 Task: Search for the email with the subject Request for a discount logged in from softage.1@softage.net with the filter, email from softage.3@softage.net and a new filter,  Mark as read
Action: Mouse moved to (853, 89)
Screenshot: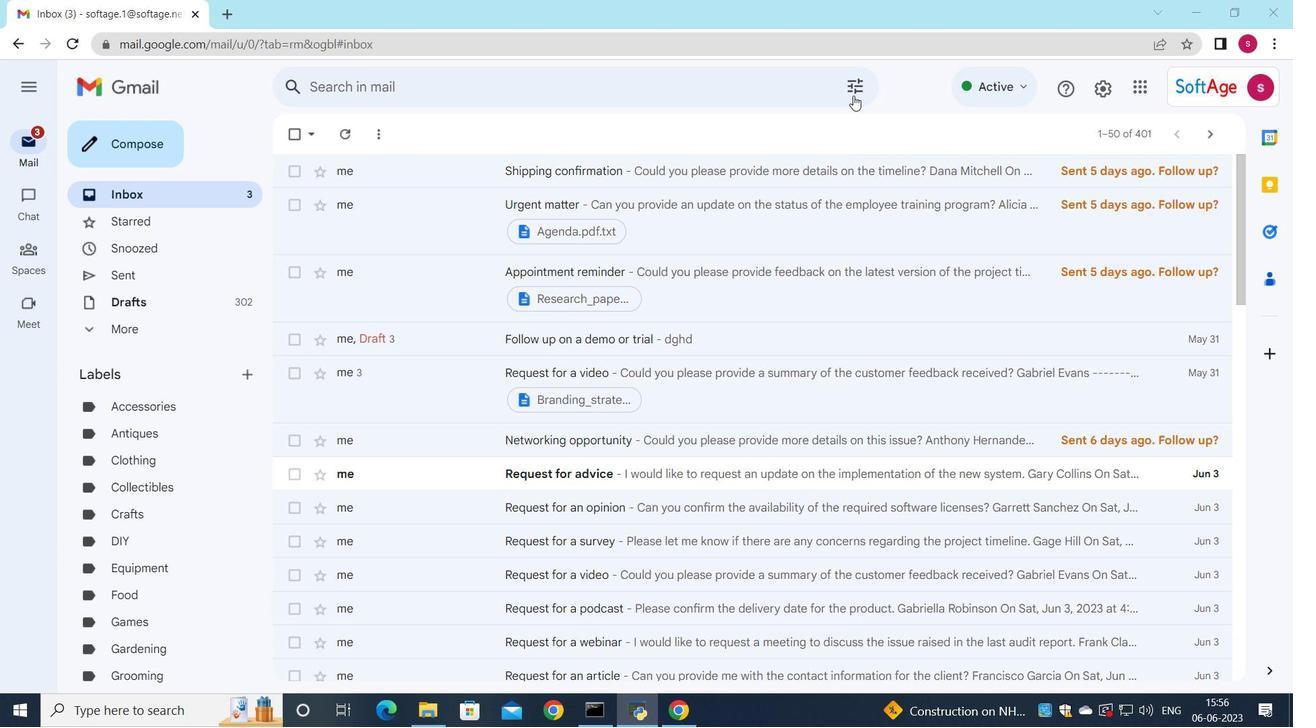 
Action: Mouse pressed left at (853, 89)
Screenshot: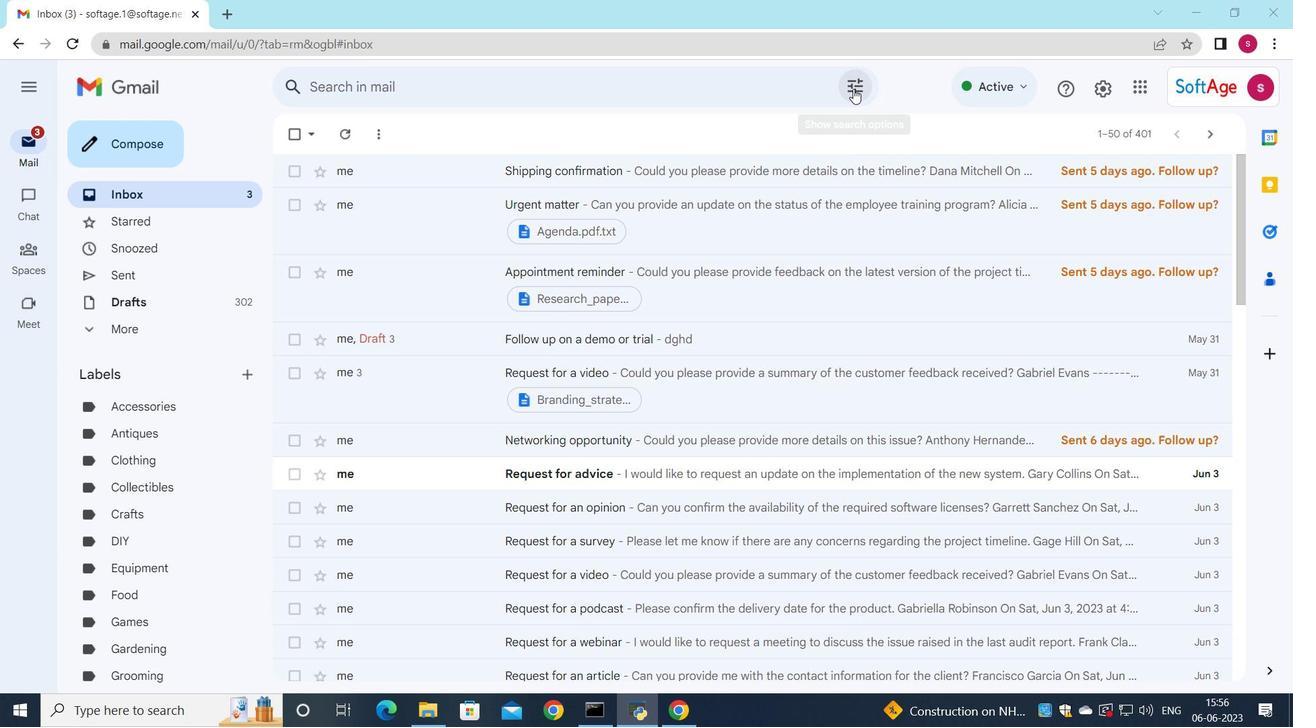 
Action: Mouse moved to (647, 169)
Screenshot: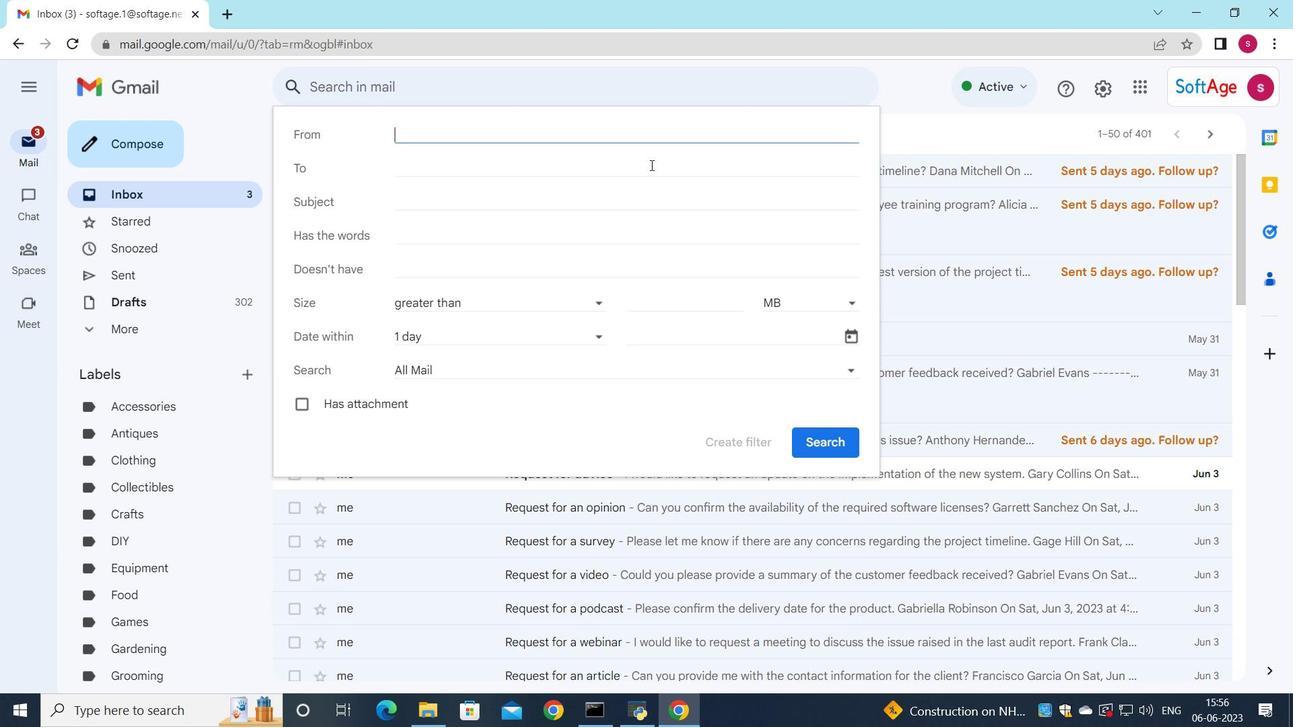 
Action: Key pressed s
Screenshot: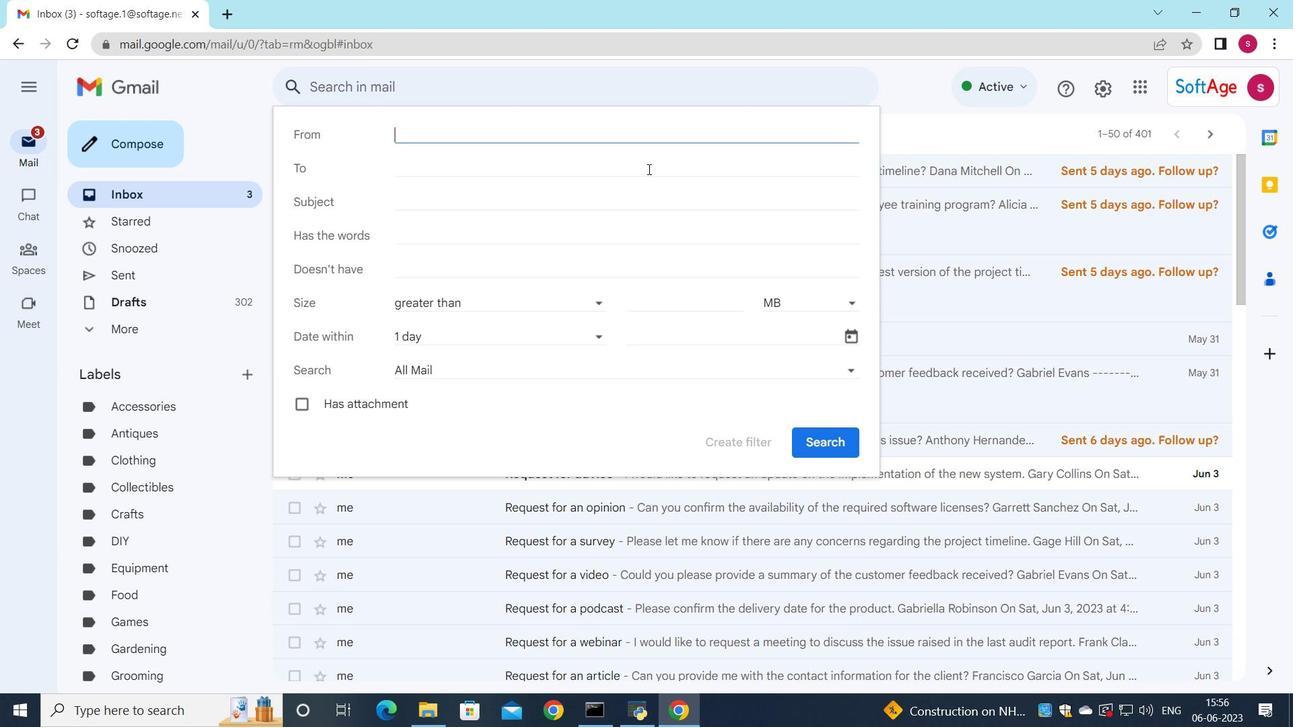 
Action: Mouse moved to (584, 173)
Screenshot: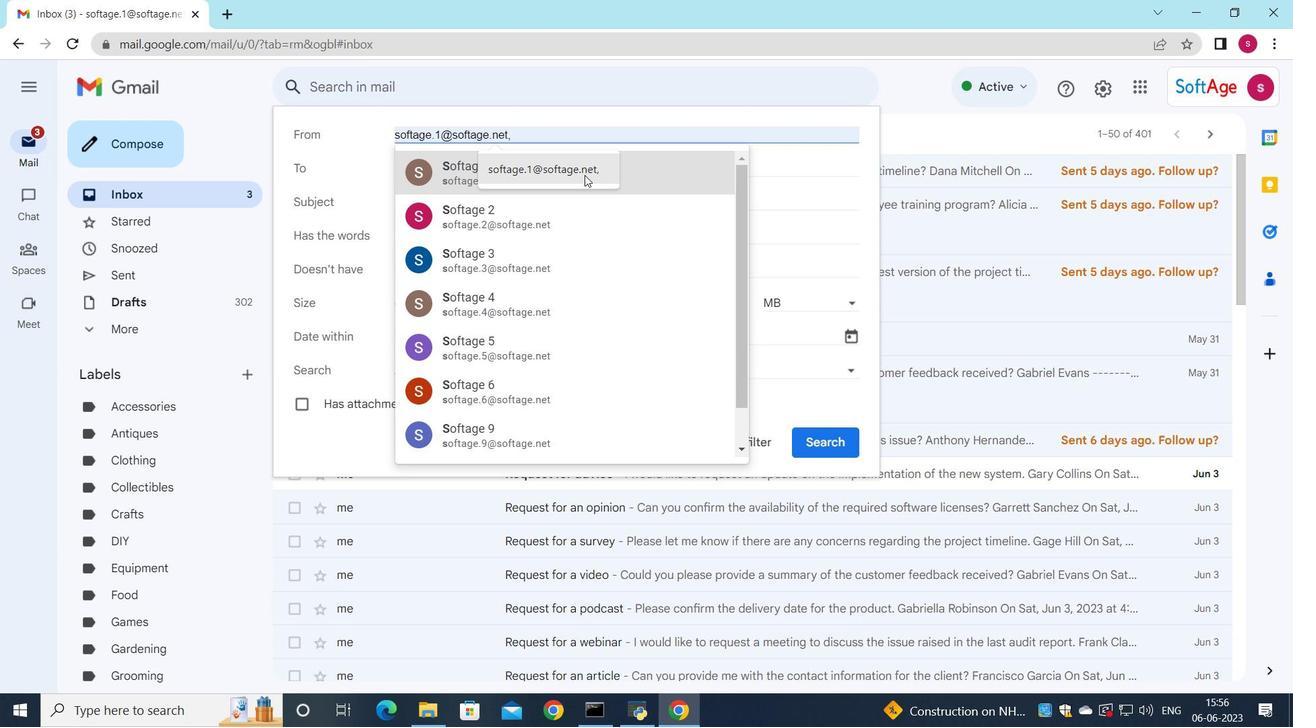 
Action: Mouse pressed left at (584, 173)
Screenshot: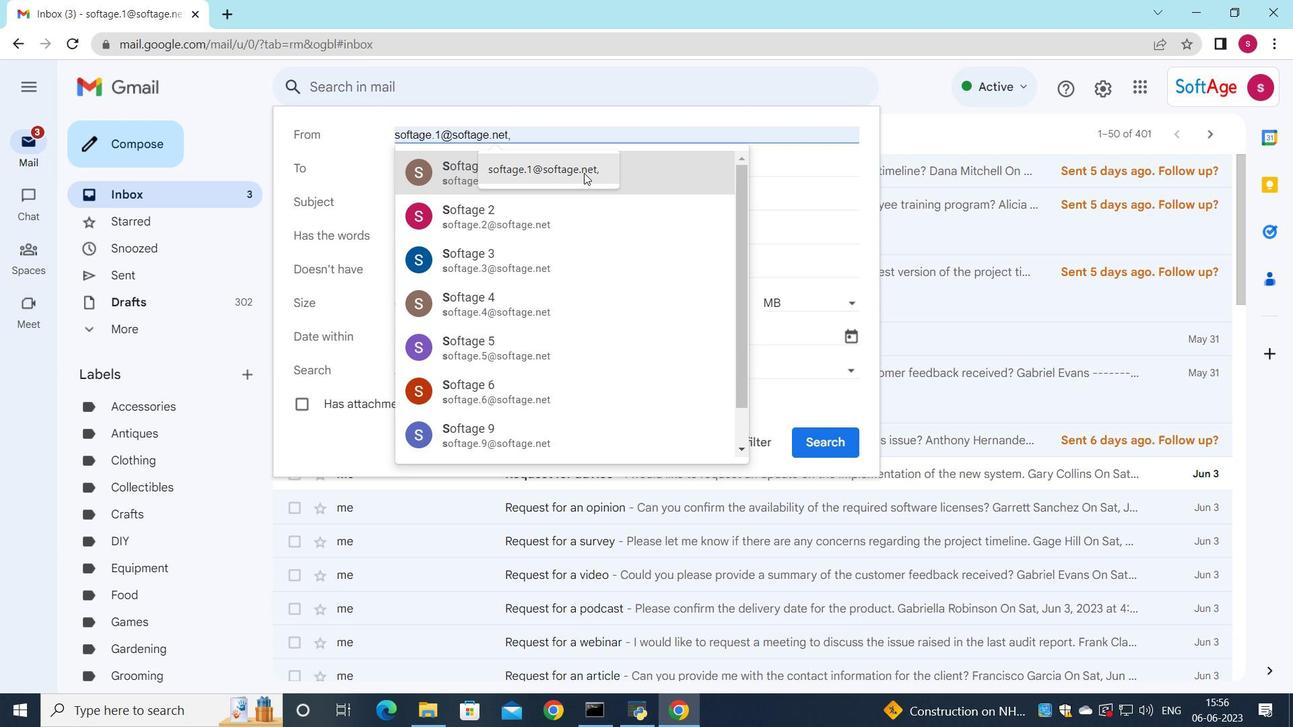 
Action: Mouse moved to (441, 167)
Screenshot: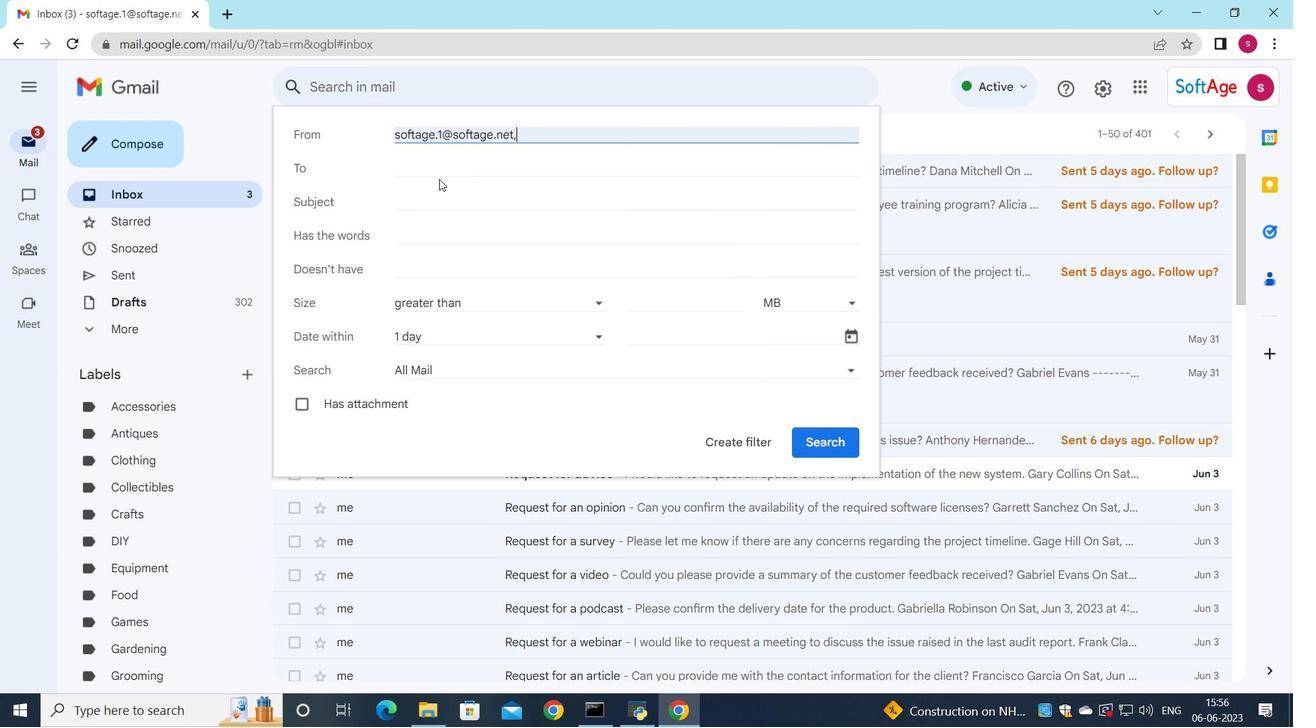 
Action: Mouse pressed left at (441, 167)
Screenshot: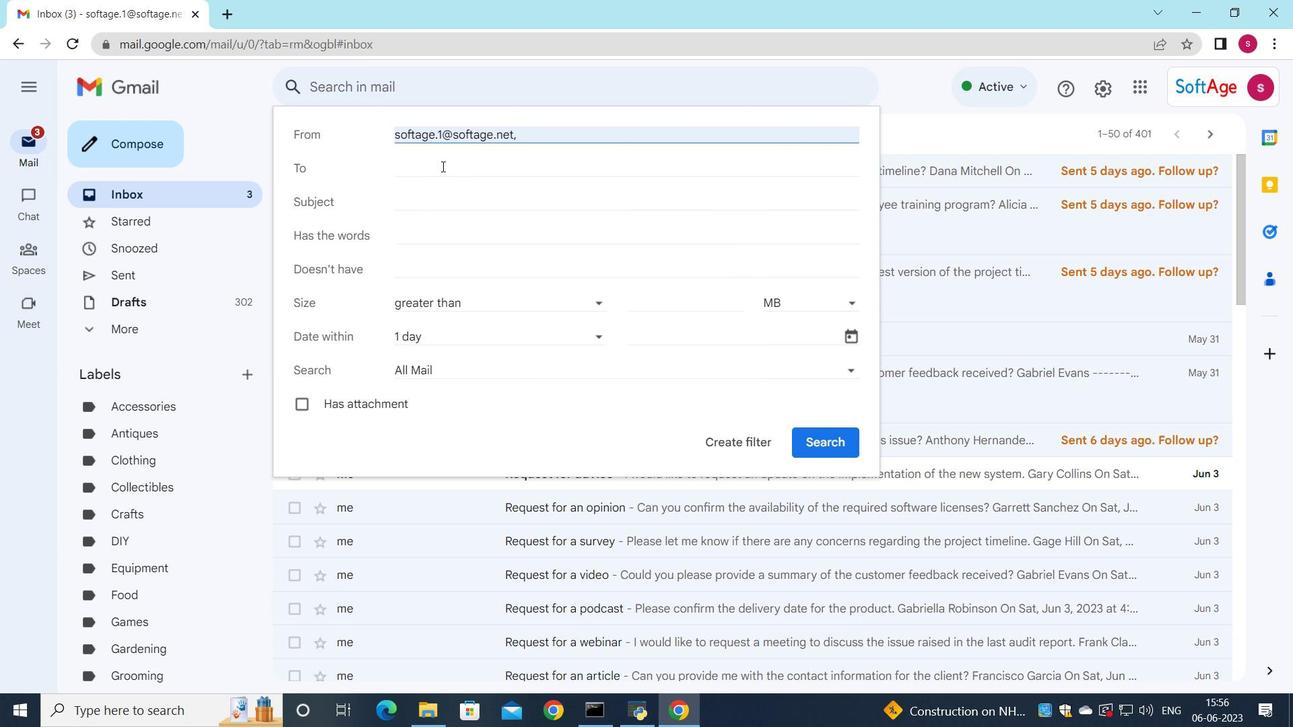 
Action: Key pressed s
Screenshot: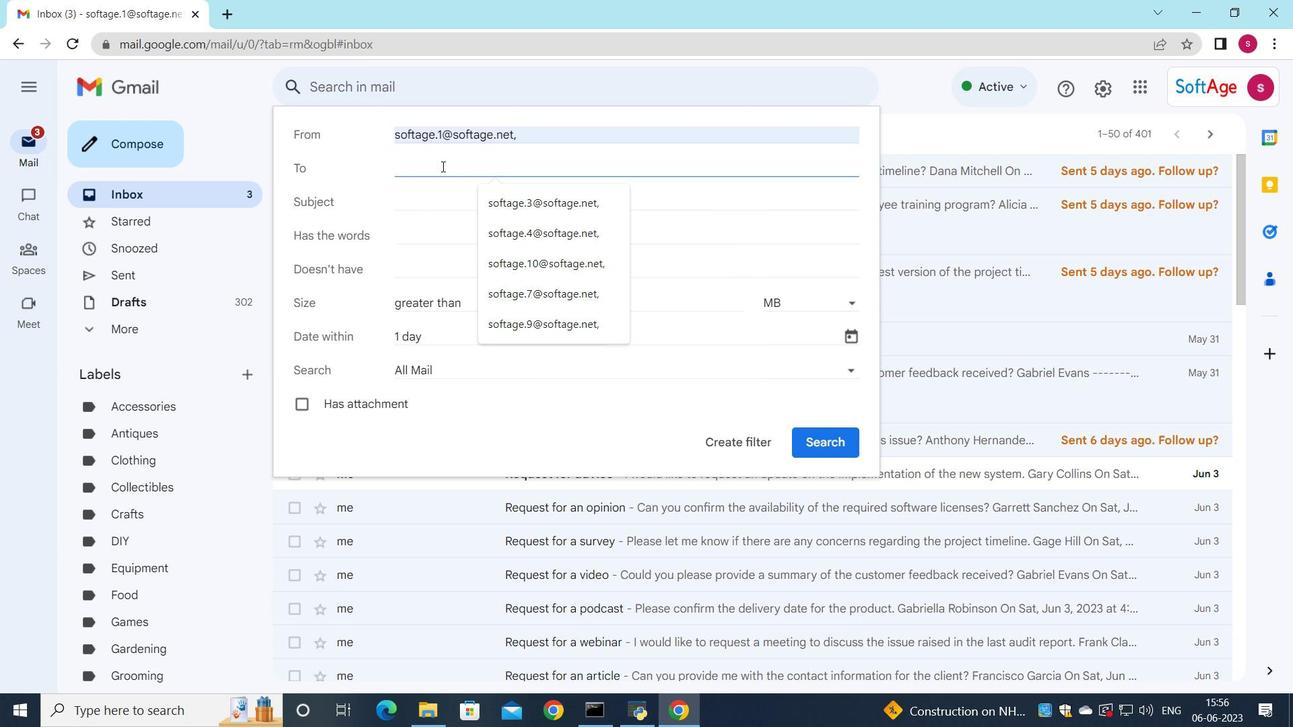 
Action: Mouse moved to (488, 239)
Screenshot: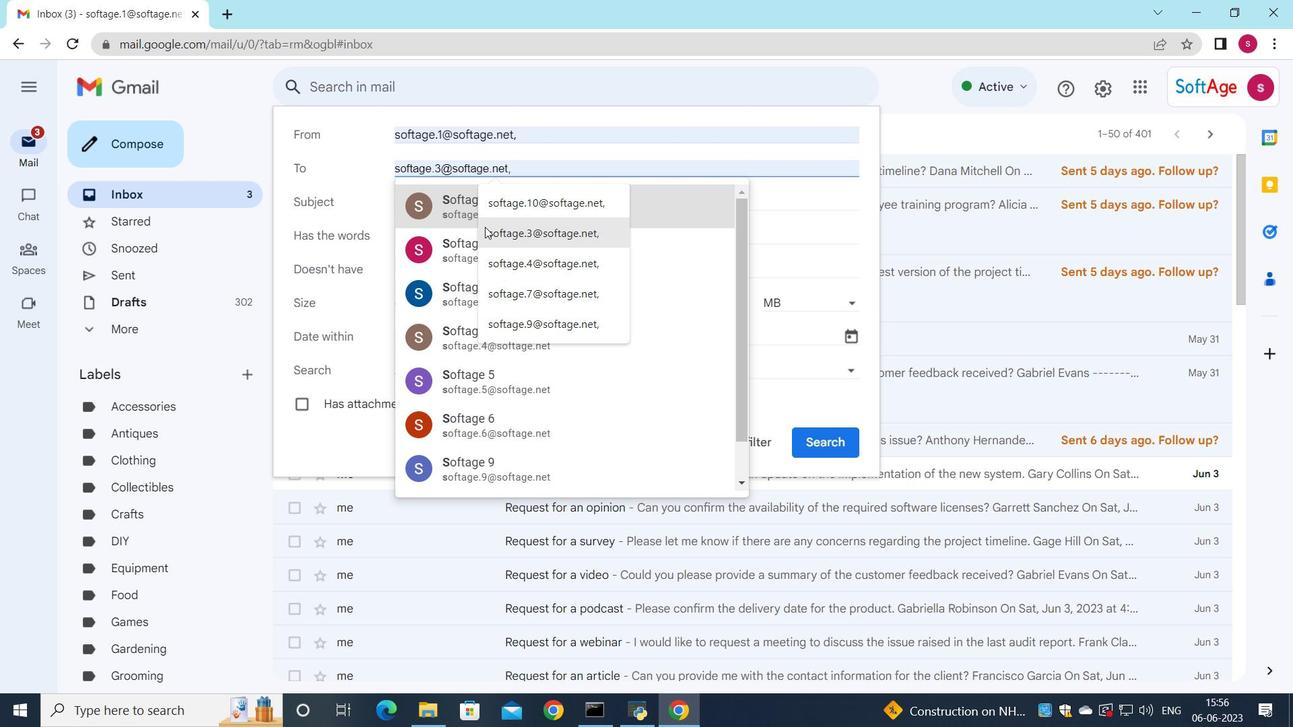 
Action: Mouse pressed left at (488, 239)
Screenshot: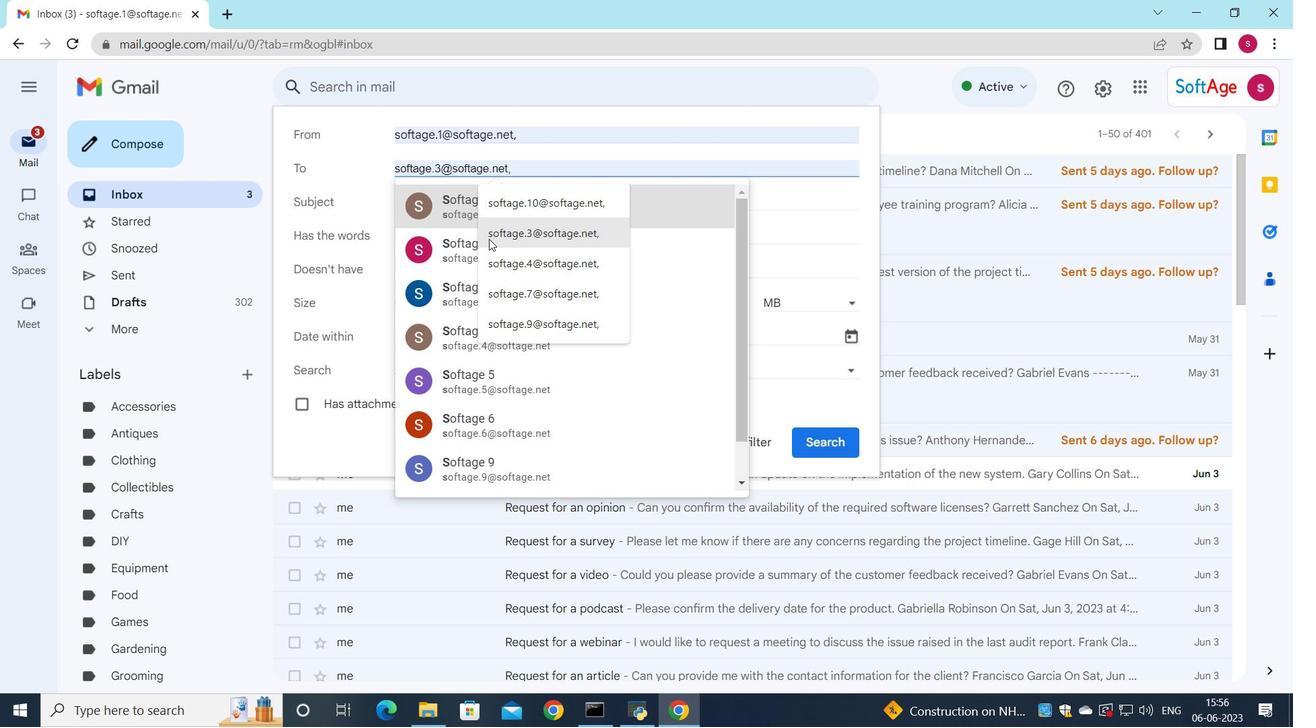 
Action: Mouse moved to (396, 193)
Screenshot: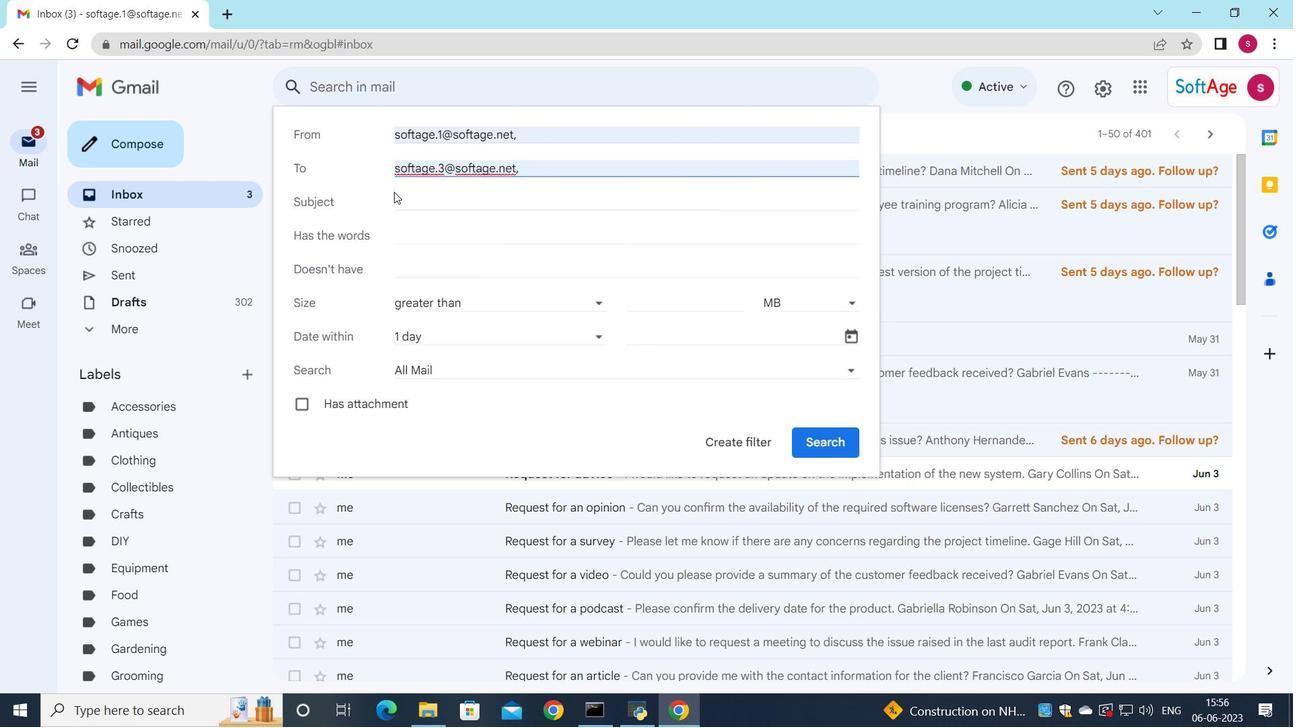 
Action: Mouse pressed left at (396, 193)
Screenshot: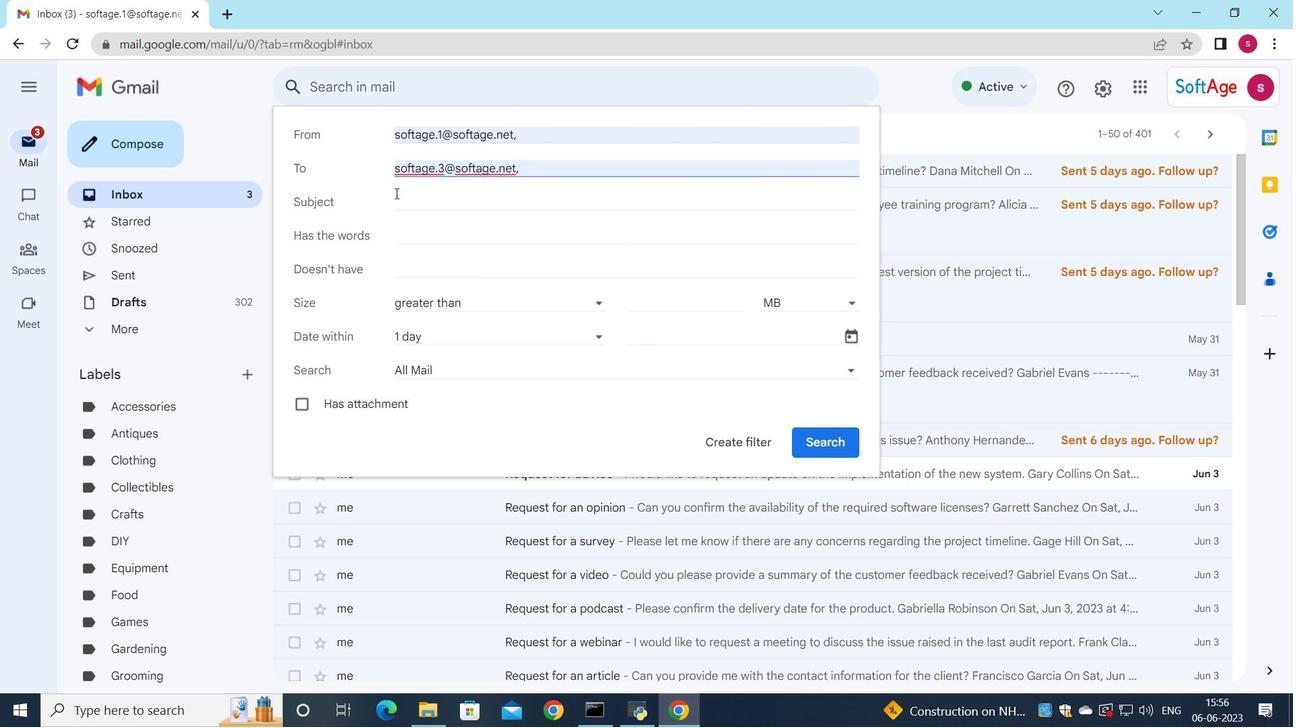 
Action: Mouse moved to (398, 205)
Screenshot: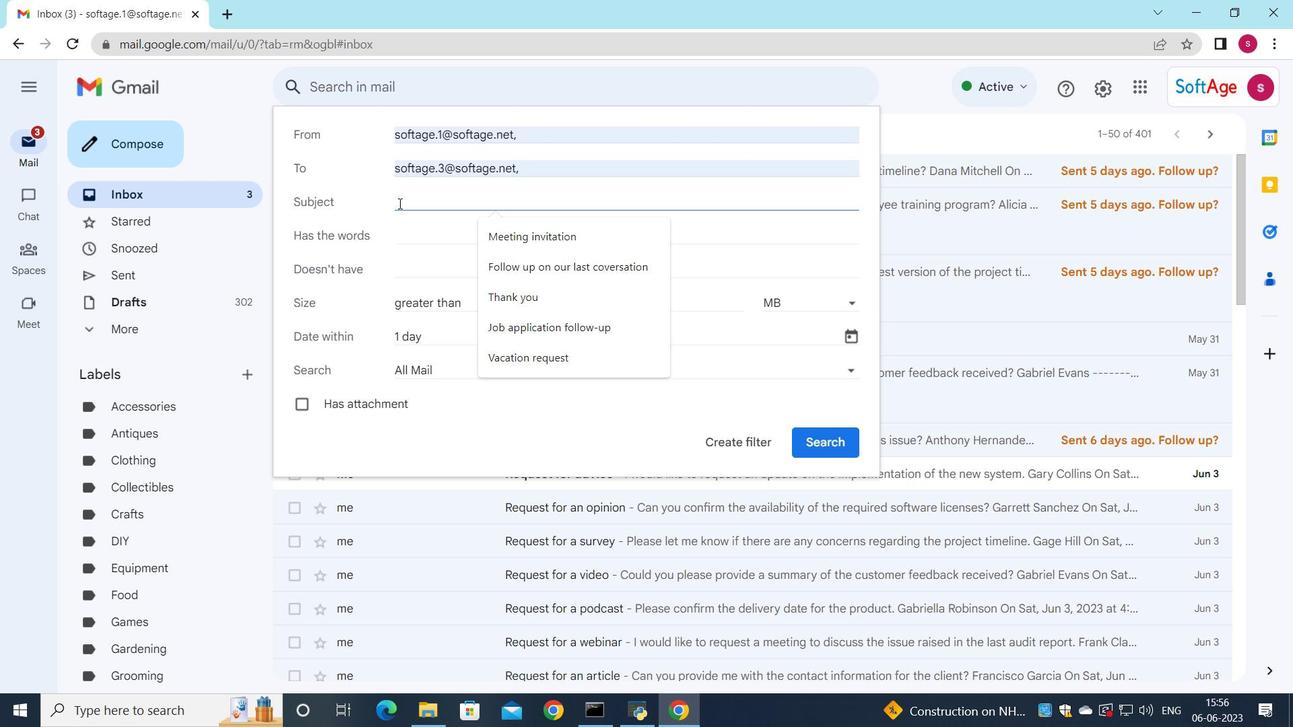
Action: Key pressed <Key.shift><Key.shift><Key.shift><Key.shift><Key.shift>Request<Key.space>for<Key.space>a<Key.space>discoun
Screenshot: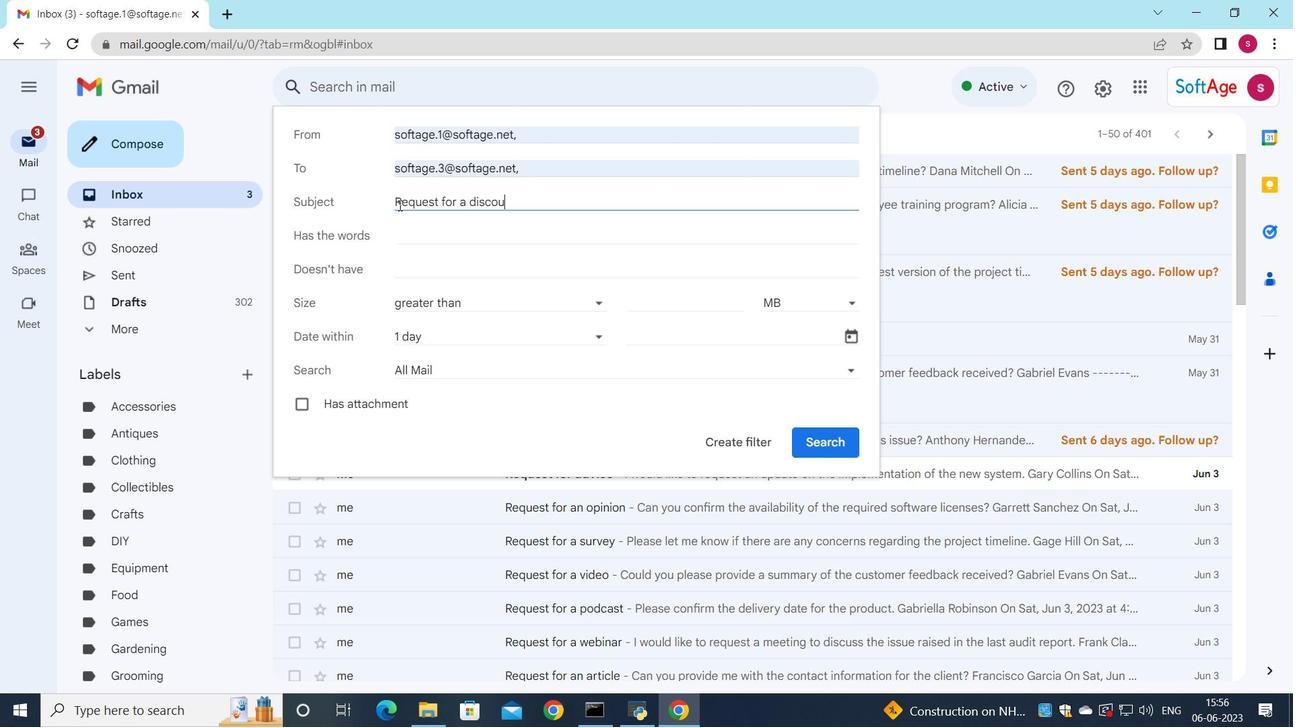 
Action: Mouse moved to (397, 212)
Screenshot: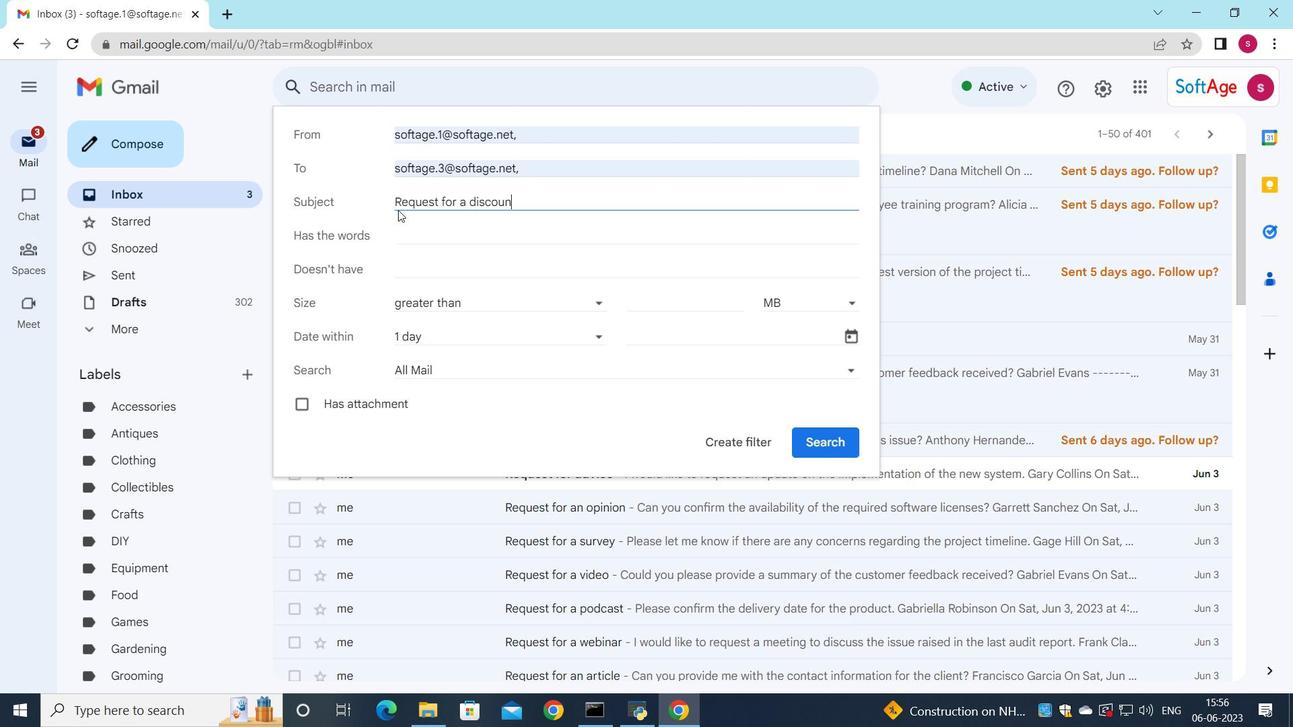 
Action: Key pressed t
Screenshot: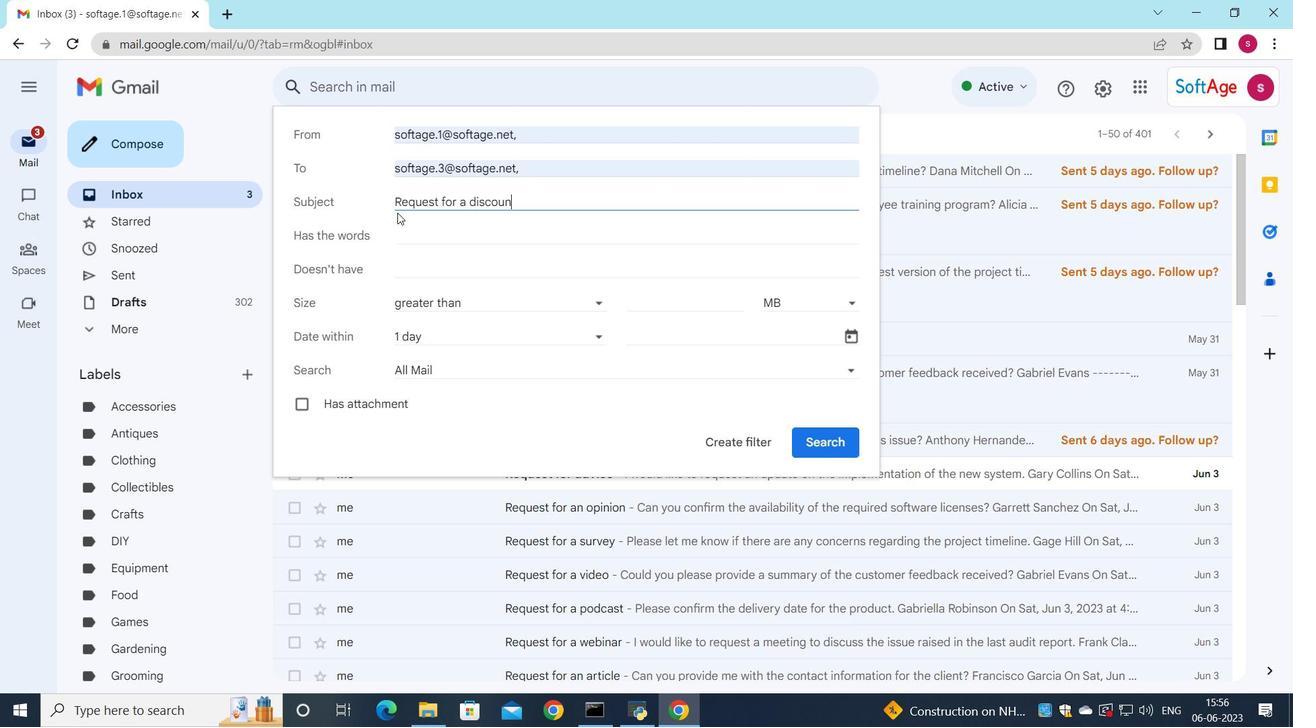 
Action: Mouse moved to (458, 326)
Screenshot: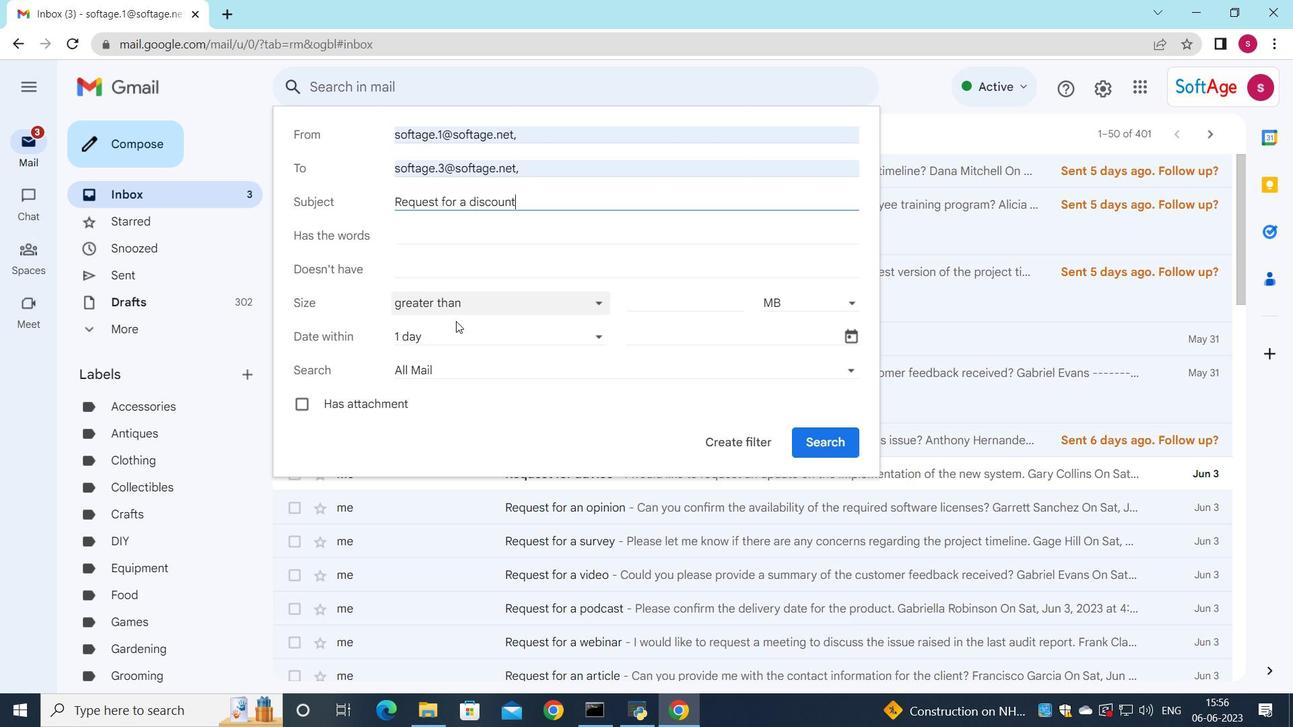 
Action: Mouse pressed left at (458, 326)
Screenshot: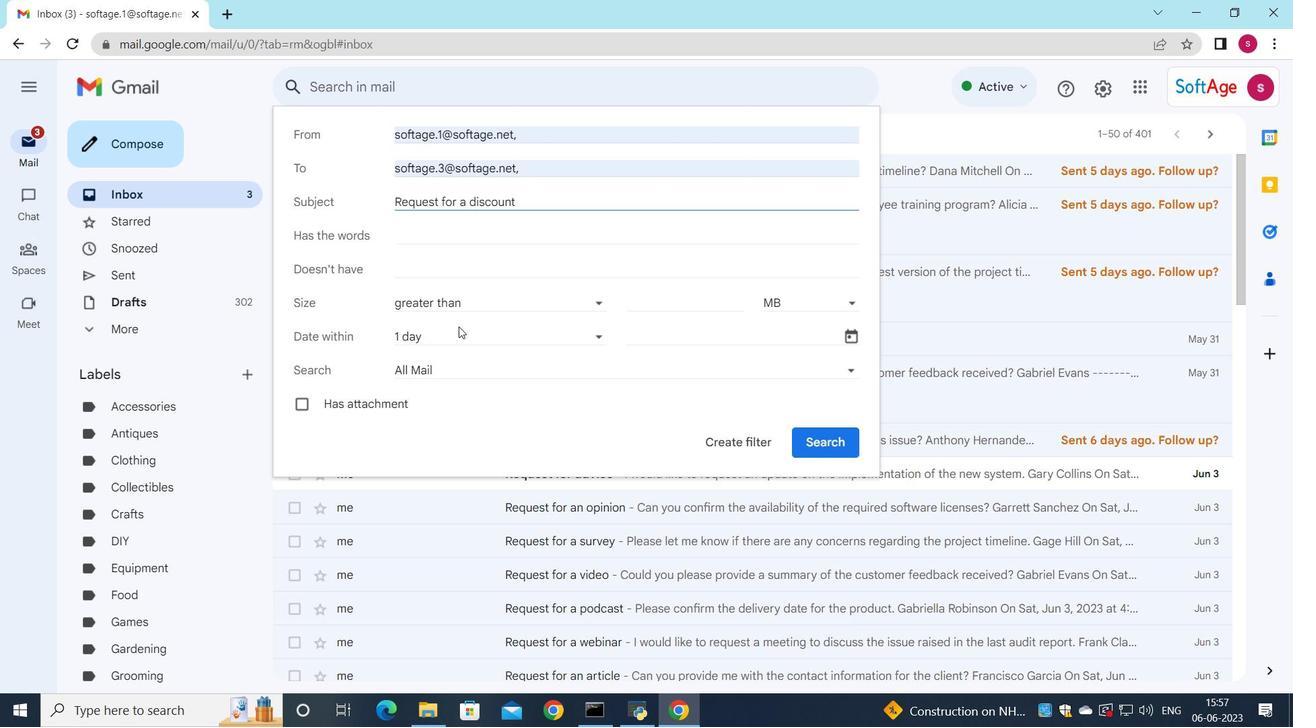 
Action: Mouse moved to (452, 337)
Screenshot: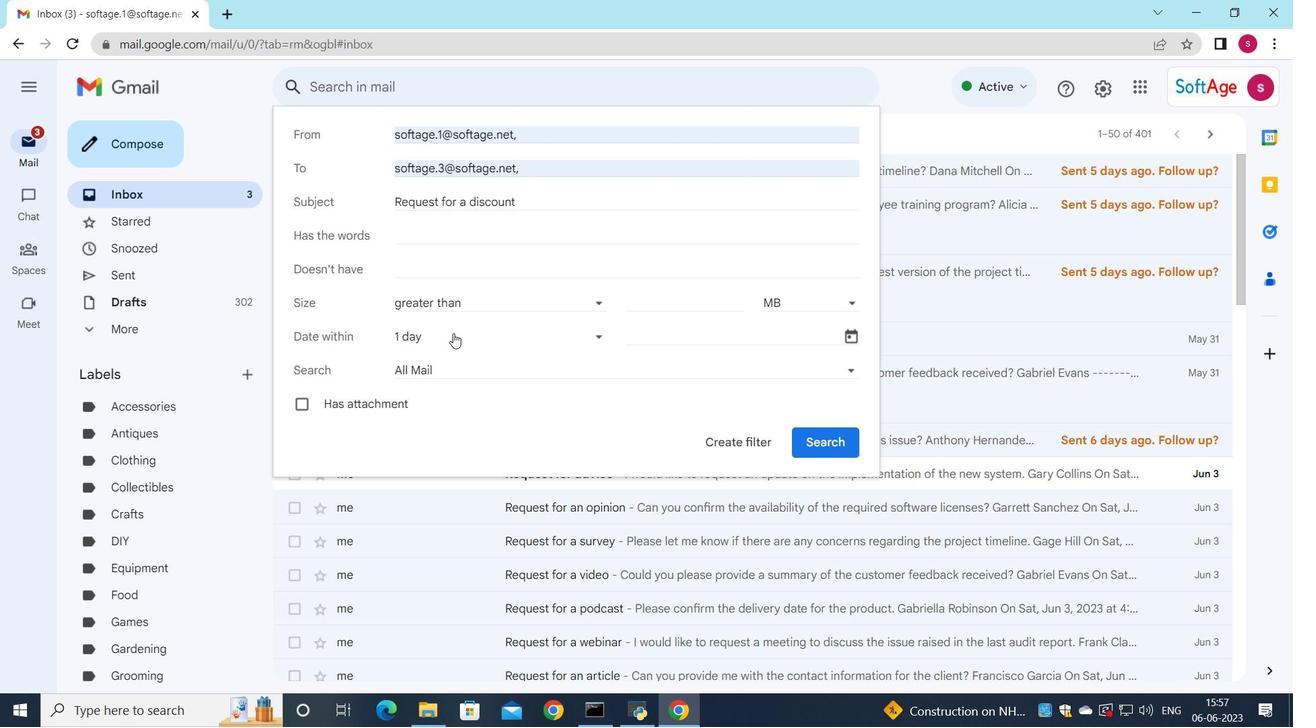 
Action: Mouse pressed left at (452, 337)
Screenshot: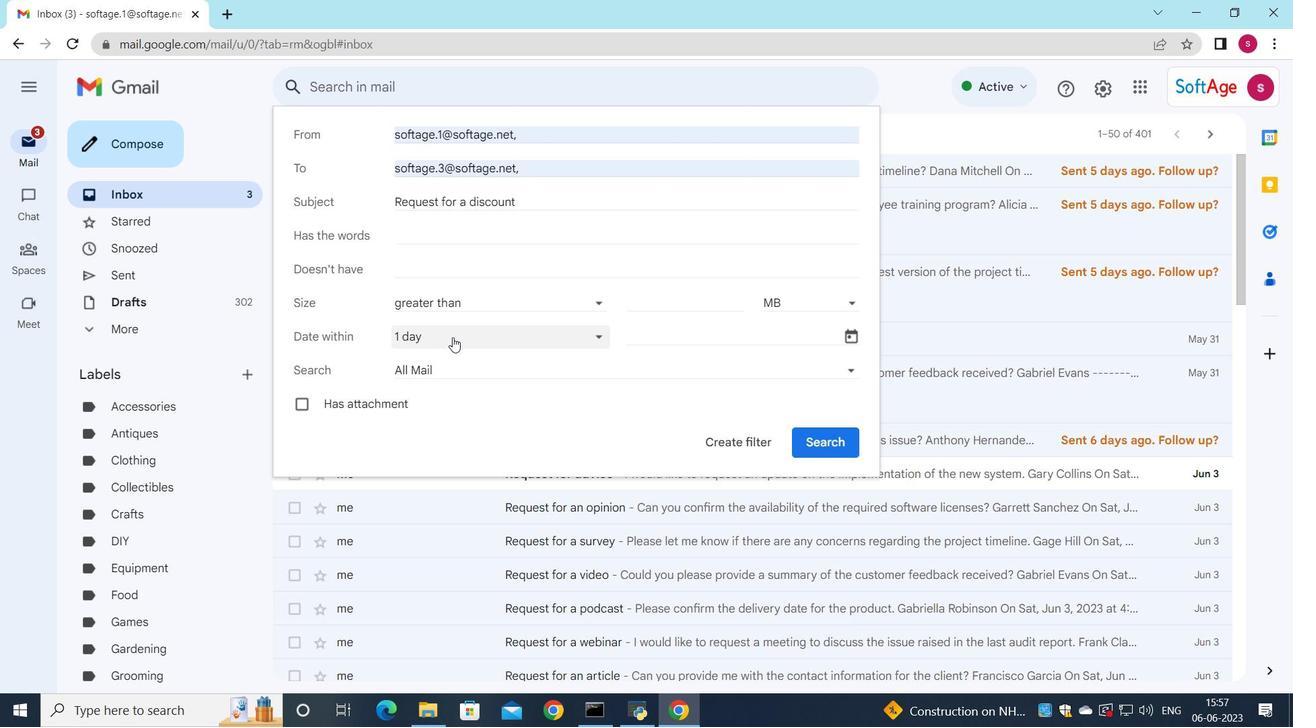 
Action: Mouse moved to (449, 521)
Screenshot: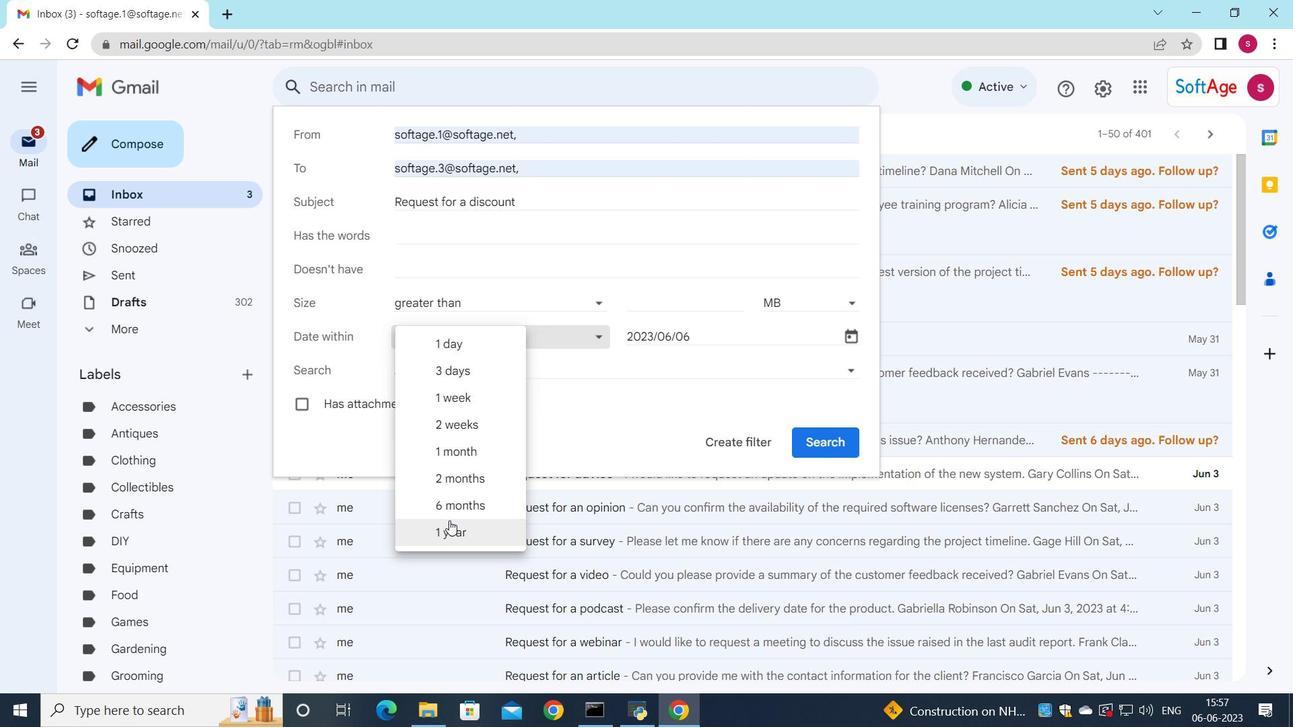 
Action: Mouse pressed left at (449, 521)
Screenshot: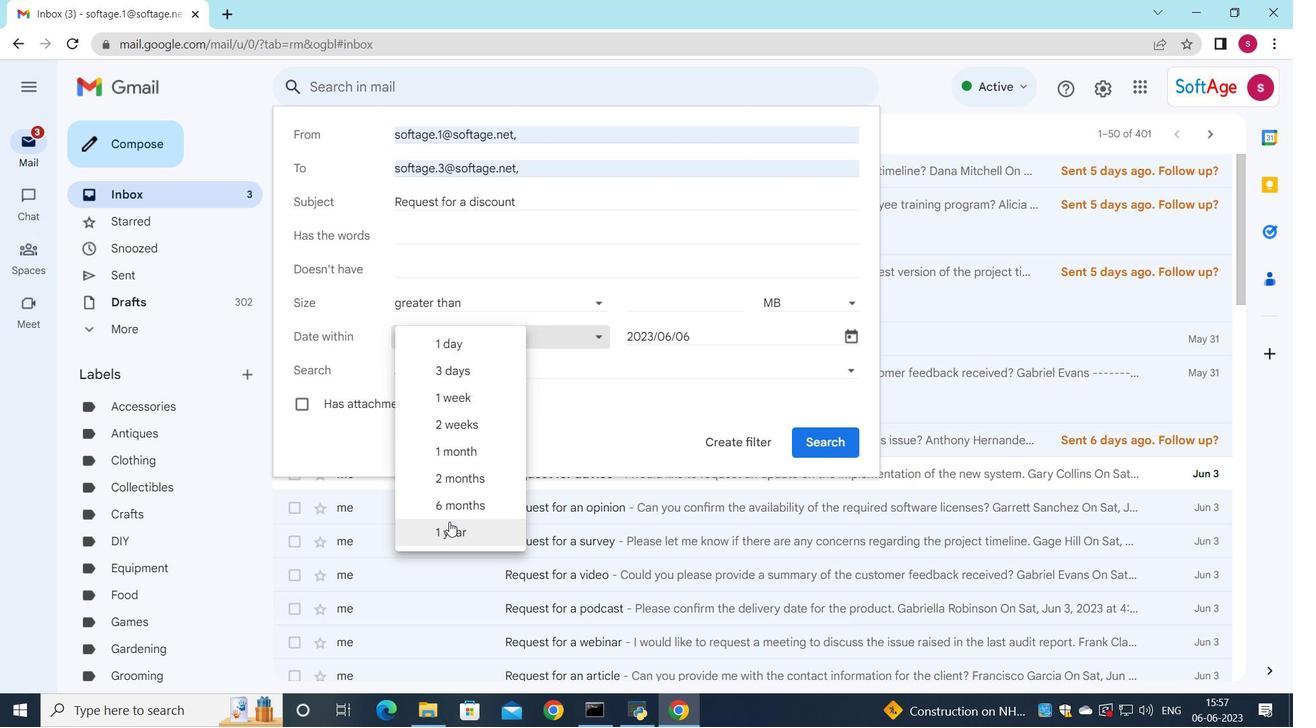 
Action: Mouse moved to (746, 447)
Screenshot: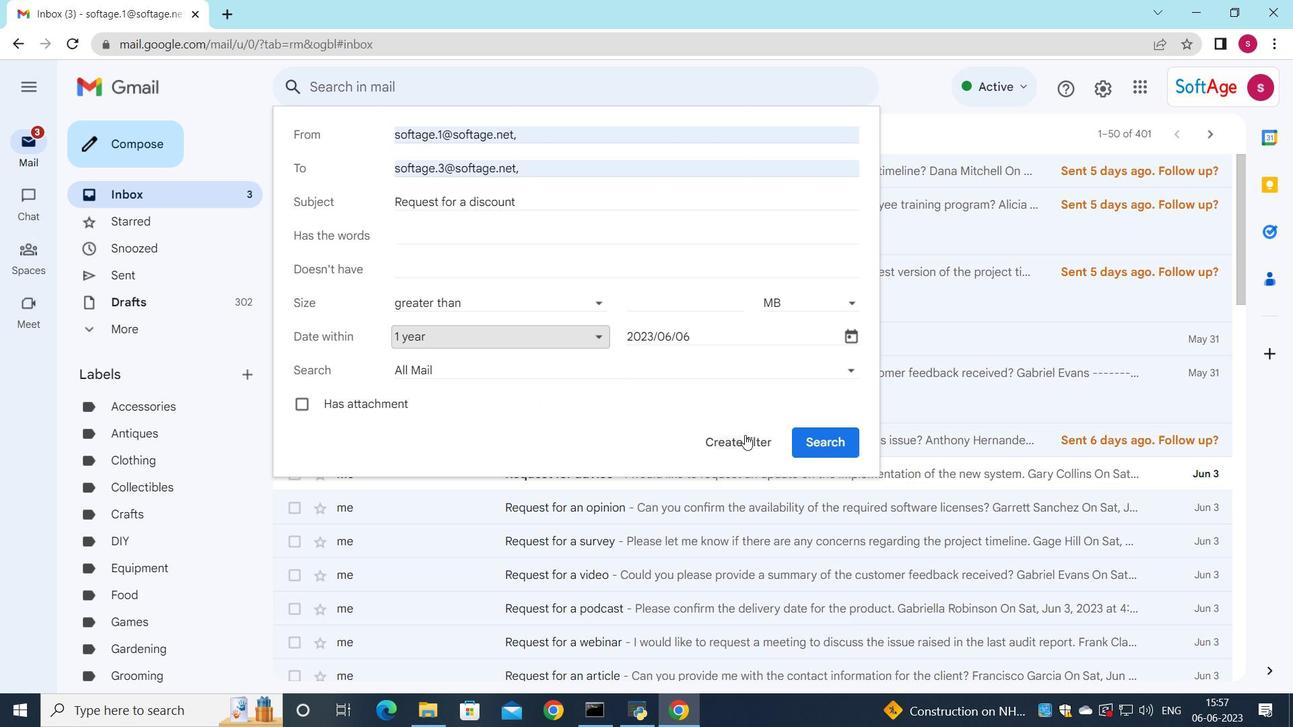 
Action: Mouse pressed left at (746, 447)
Screenshot: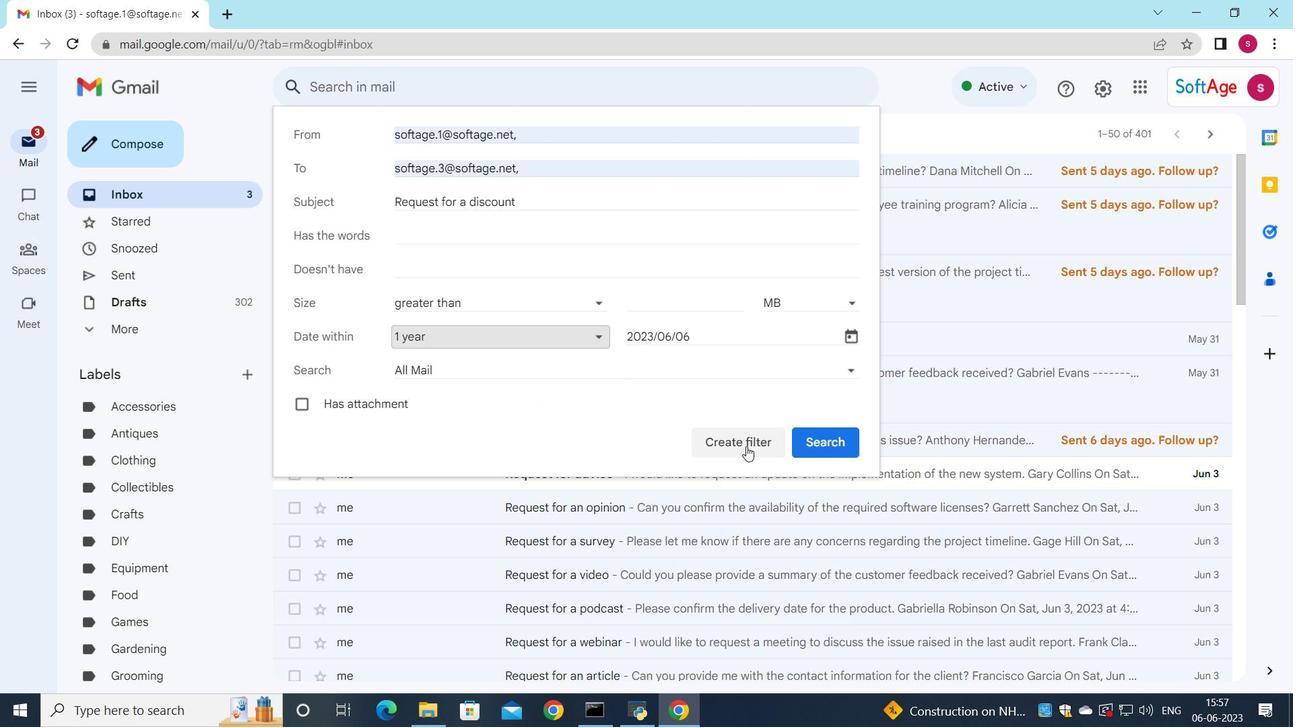 
Action: Mouse moved to (367, 198)
Screenshot: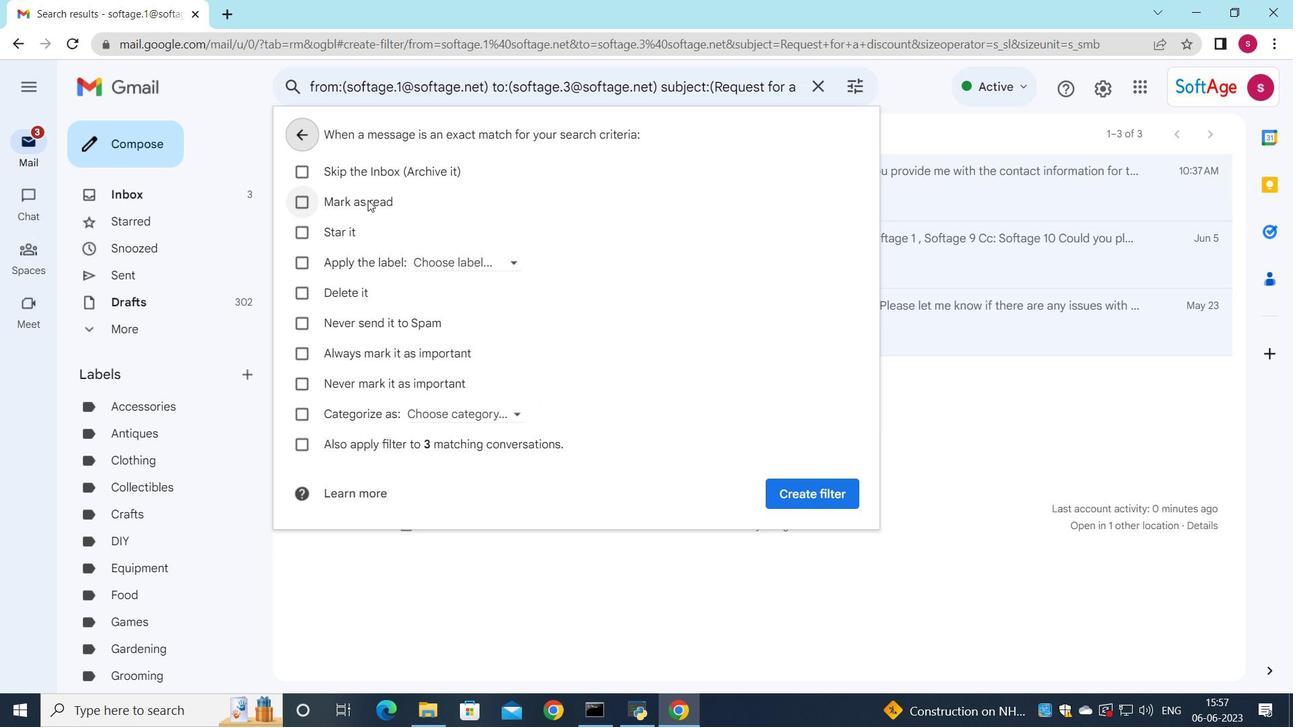 
Action: Mouse pressed left at (367, 198)
Screenshot: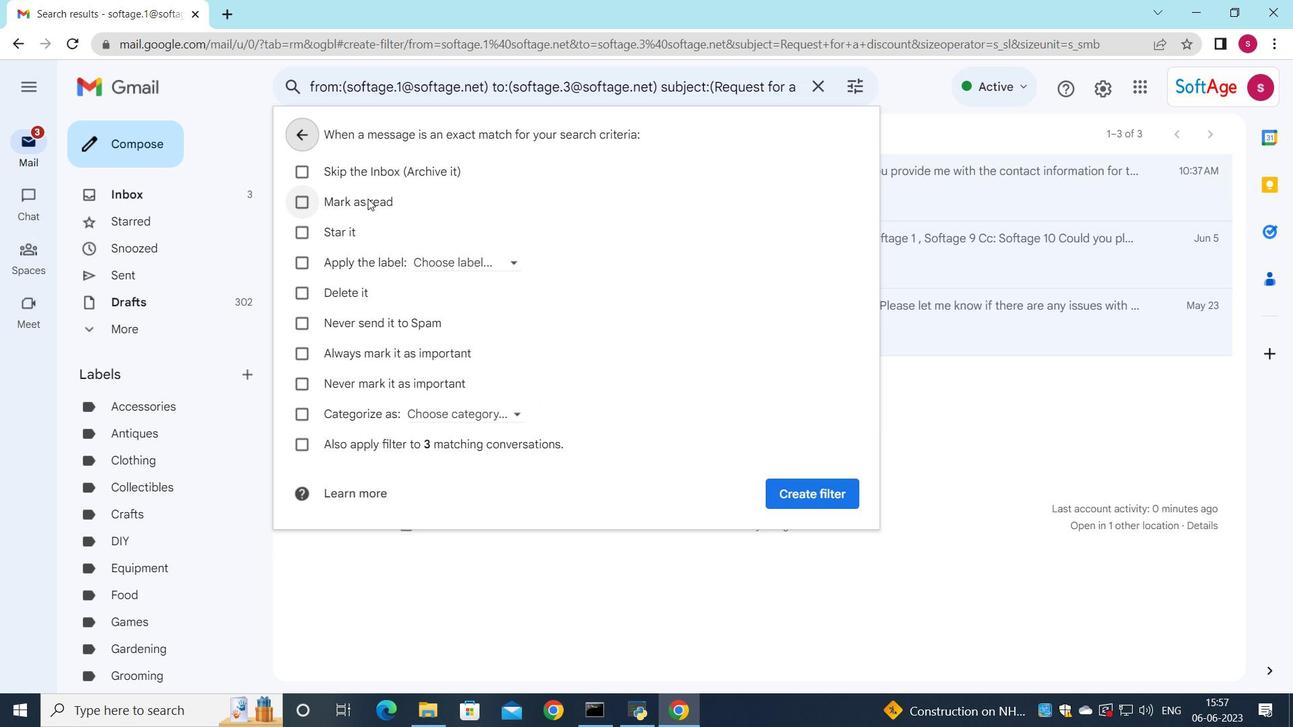 
Action: Mouse moved to (817, 502)
Screenshot: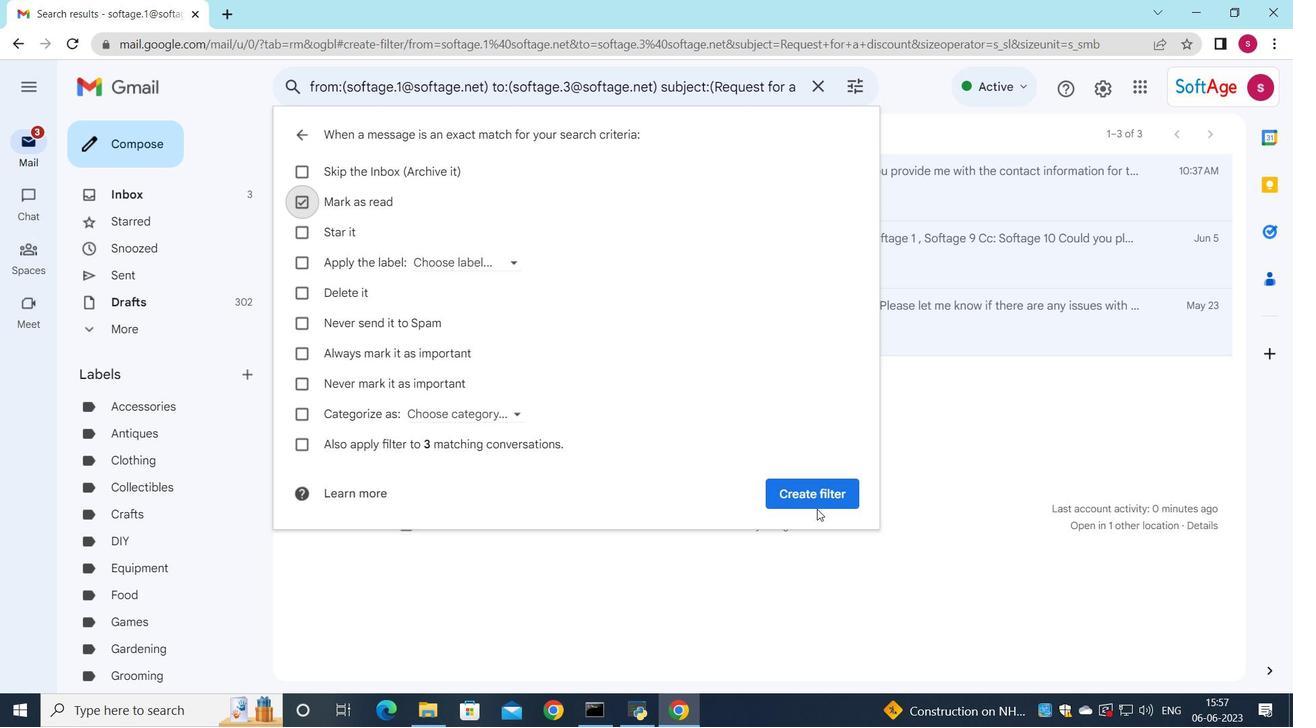 
Action: Mouse pressed left at (817, 502)
Screenshot: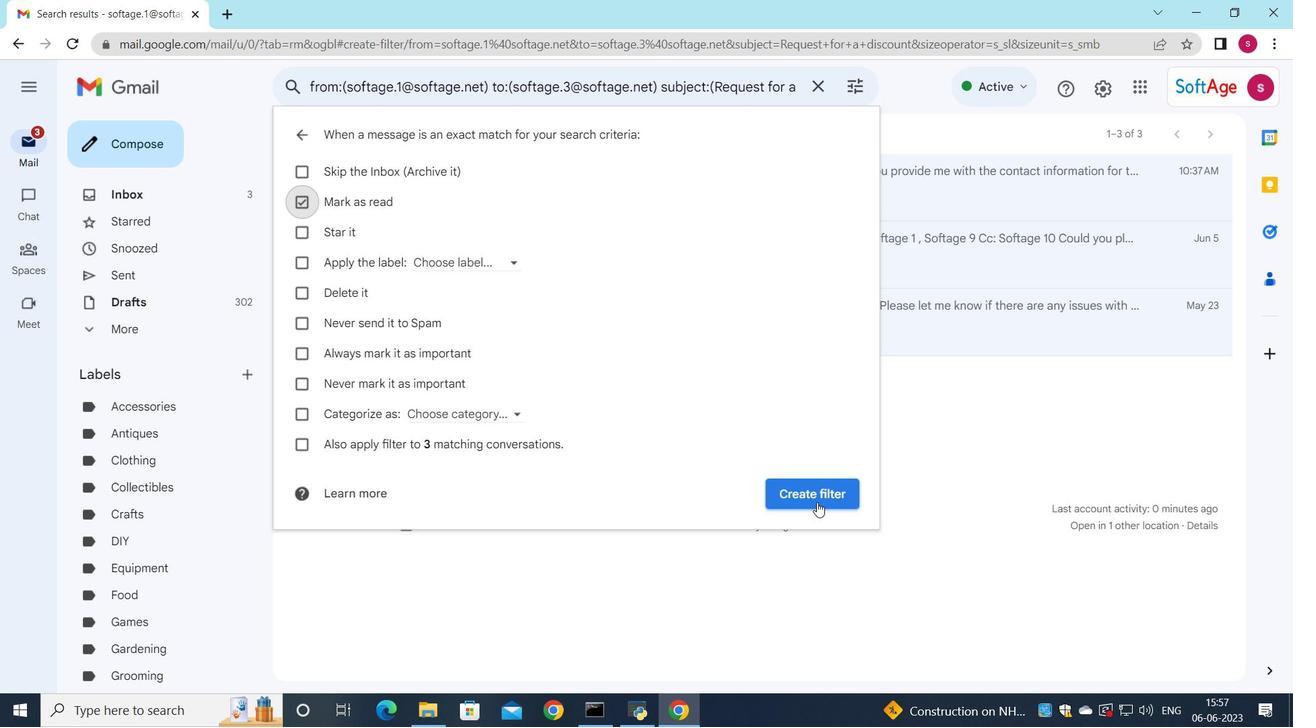 
Action: Mouse moved to (815, 503)
Screenshot: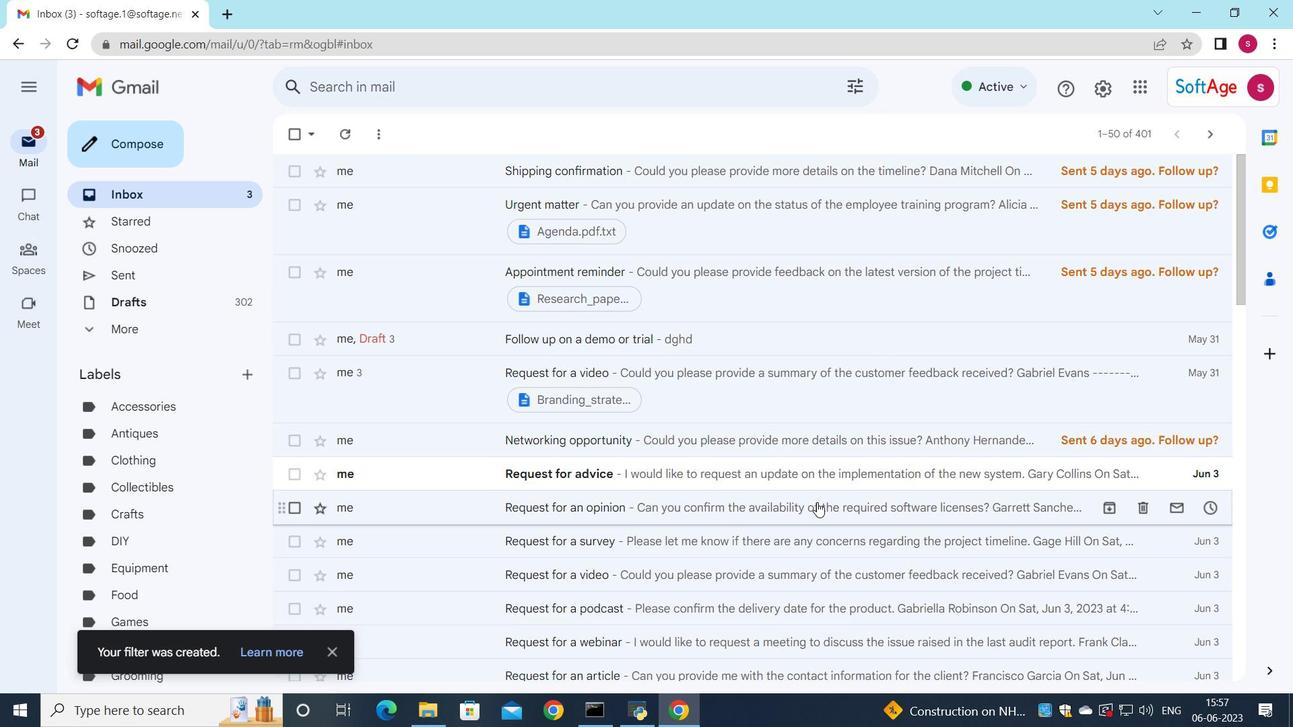 
